 Task: Create in the project ZoneTech and in the Backlog issue 'Develop a new tool for automated testing of network security and vulnerability assessments' a child issue 'Integration with payment gateway systems', and assign it to team member softage.1@softage.net.
Action: Mouse moved to (119, 208)
Screenshot: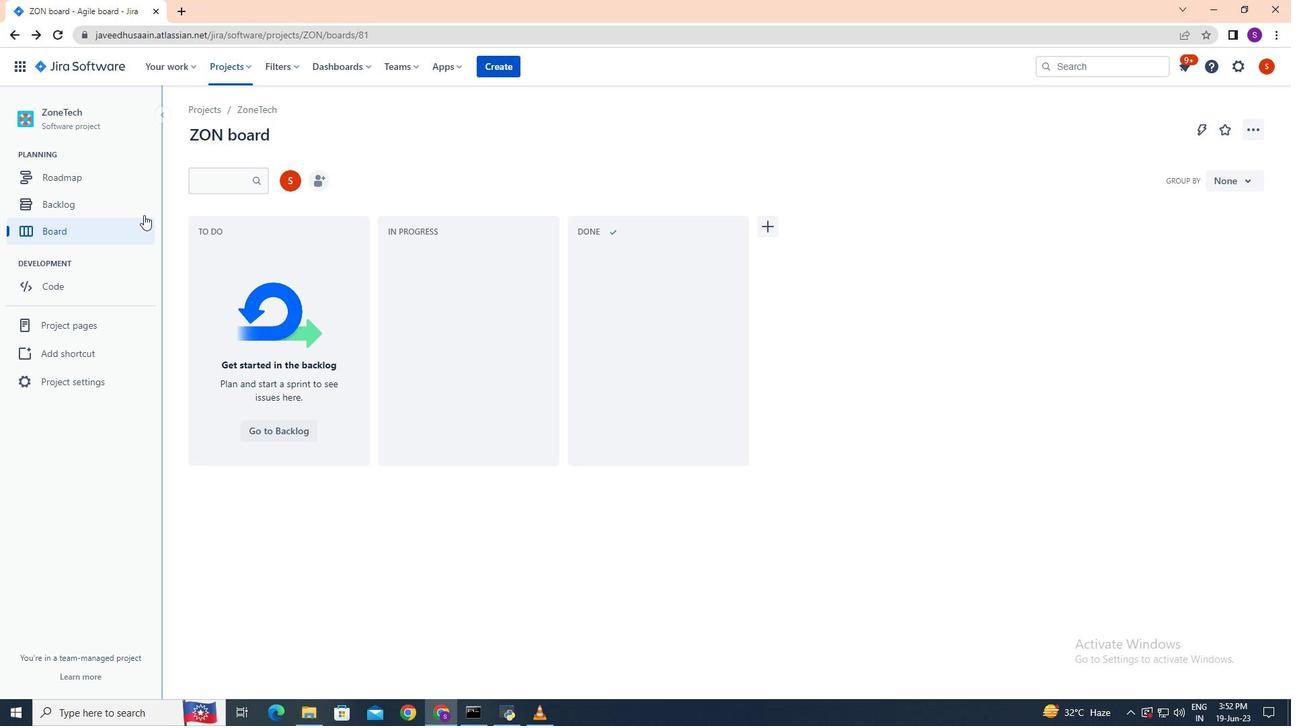 
Action: Mouse pressed left at (119, 208)
Screenshot: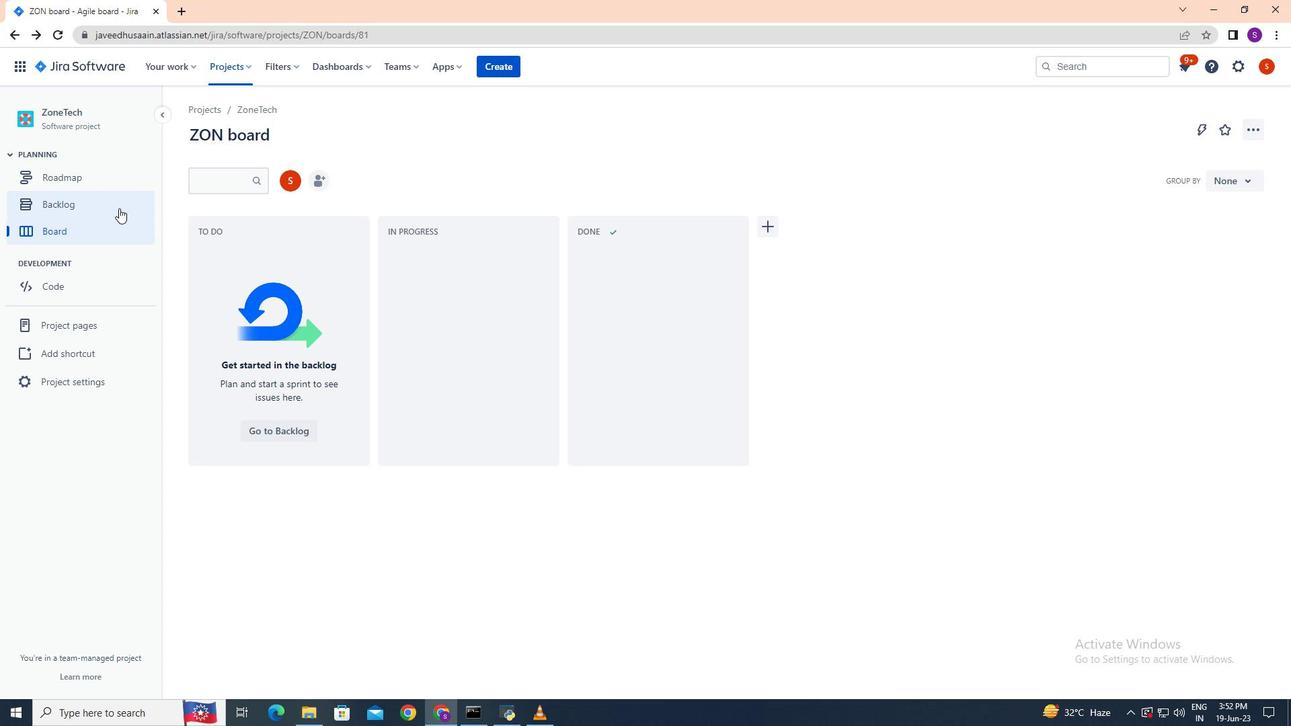 
Action: Mouse moved to (799, 391)
Screenshot: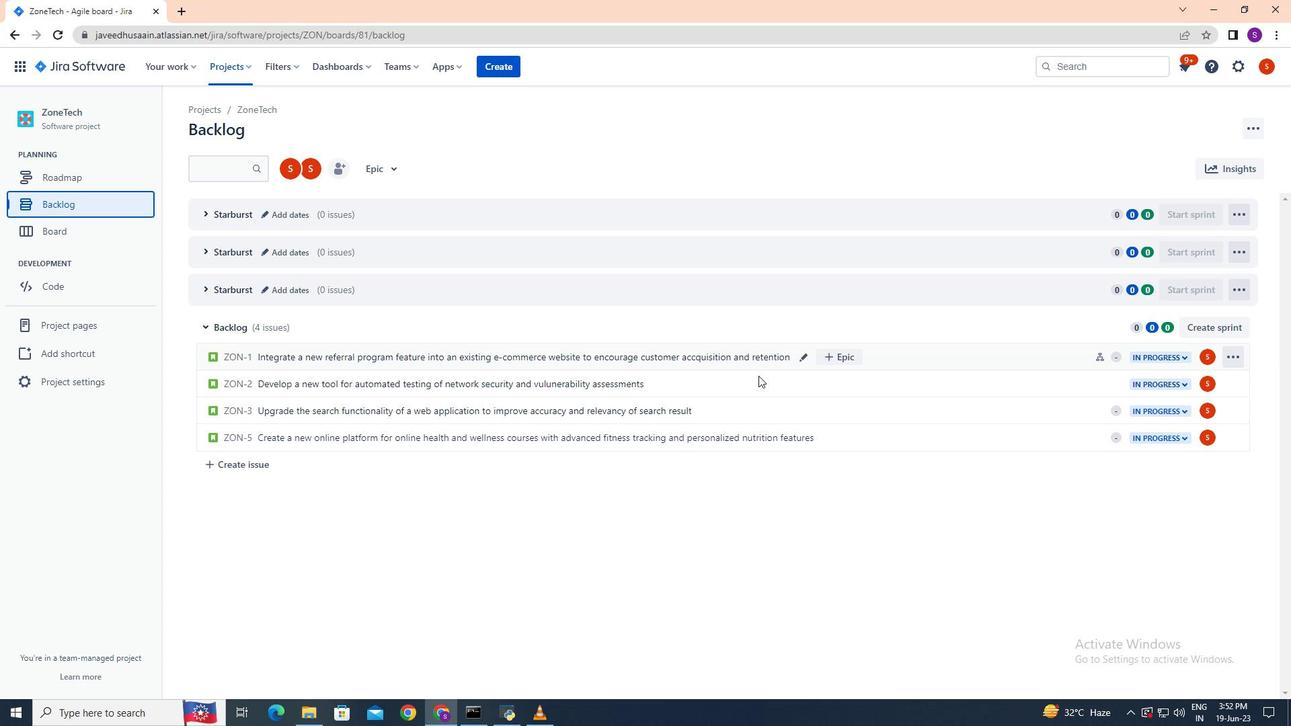 
Action: Mouse pressed left at (799, 391)
Screenshot: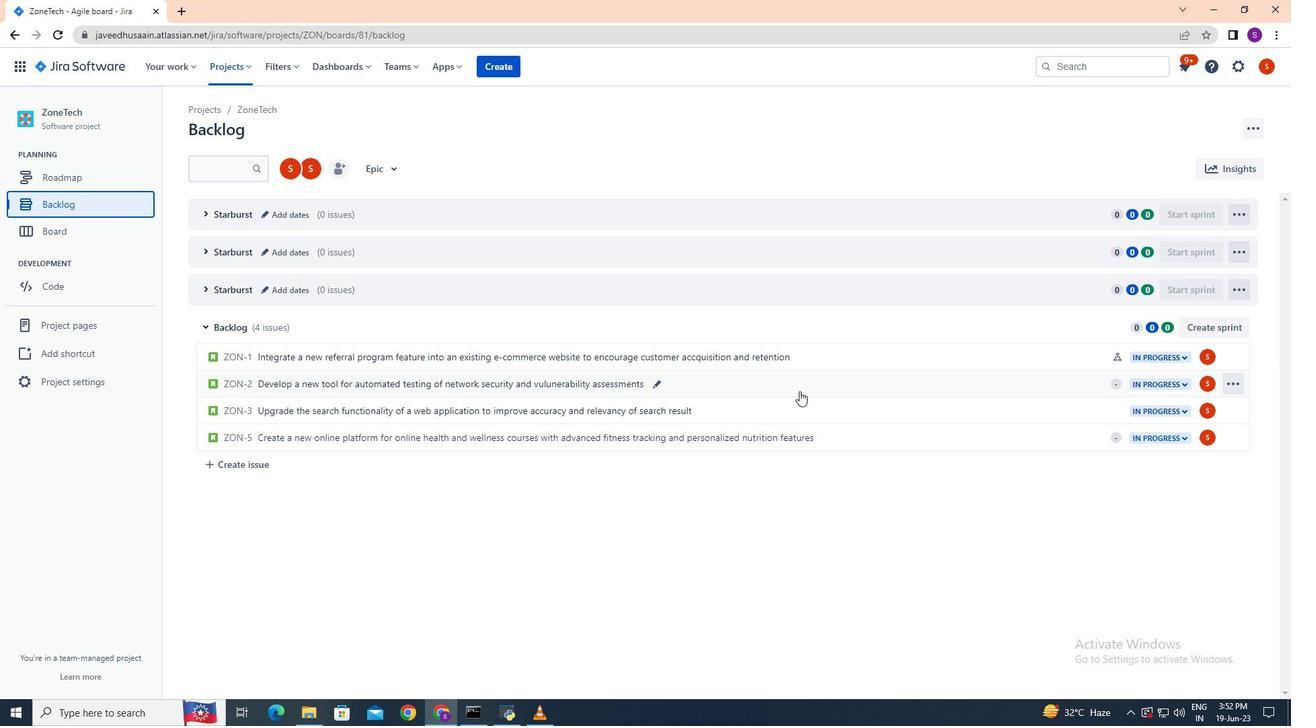 
Action: Mouse moved to (1042, 300)
Screenshot: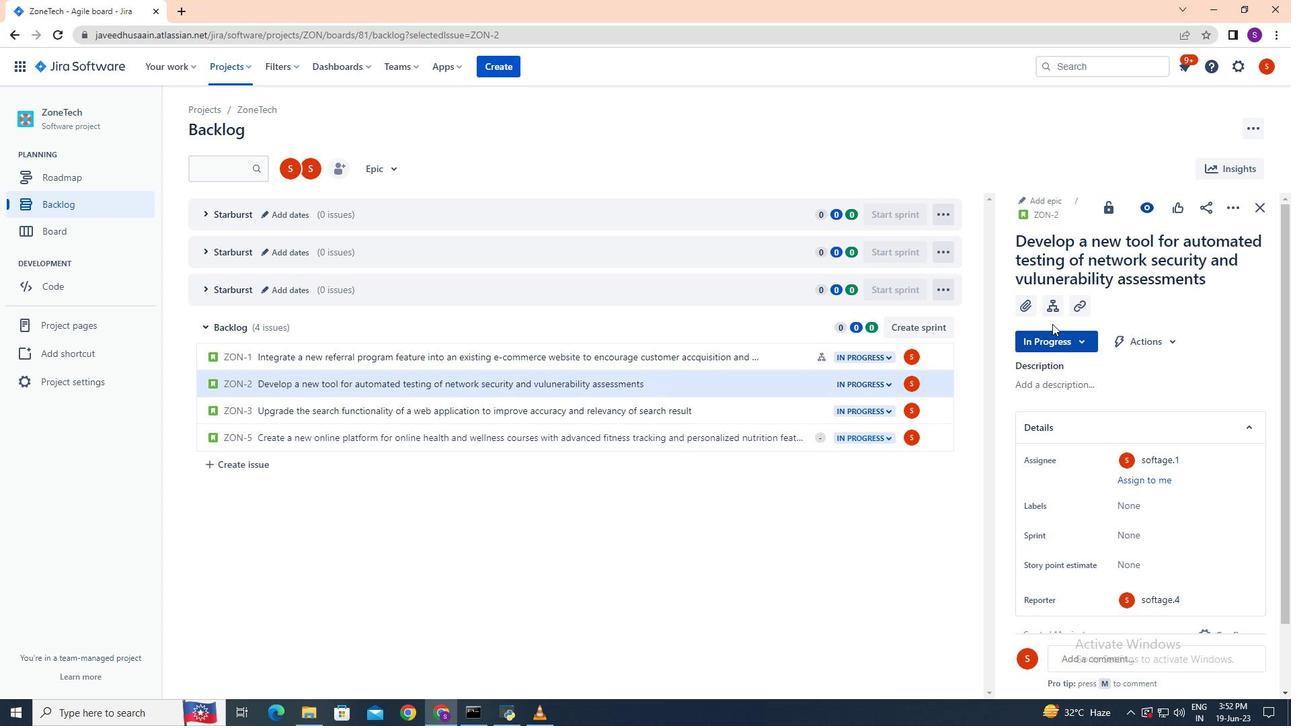 
Action: Mouse pressed left at (1042, 300)
Screenshot: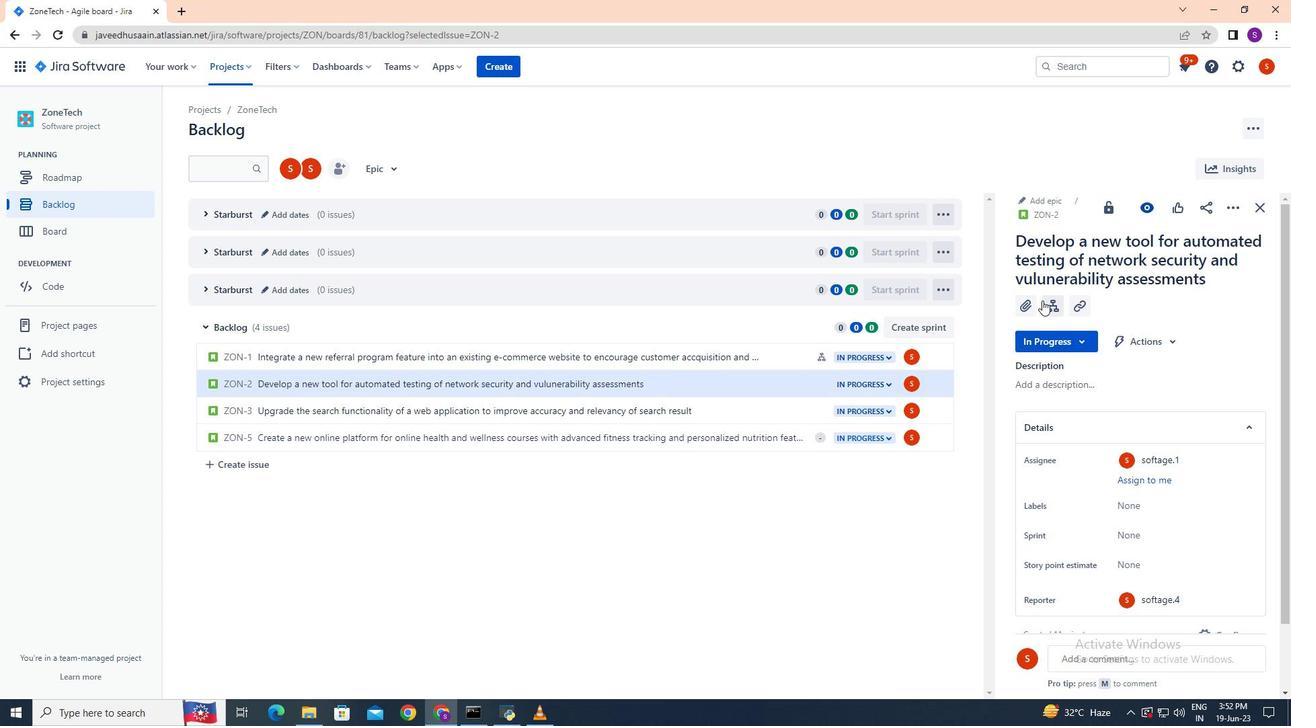 
Action: Mouse moved to (1071, 438)
Screenshot: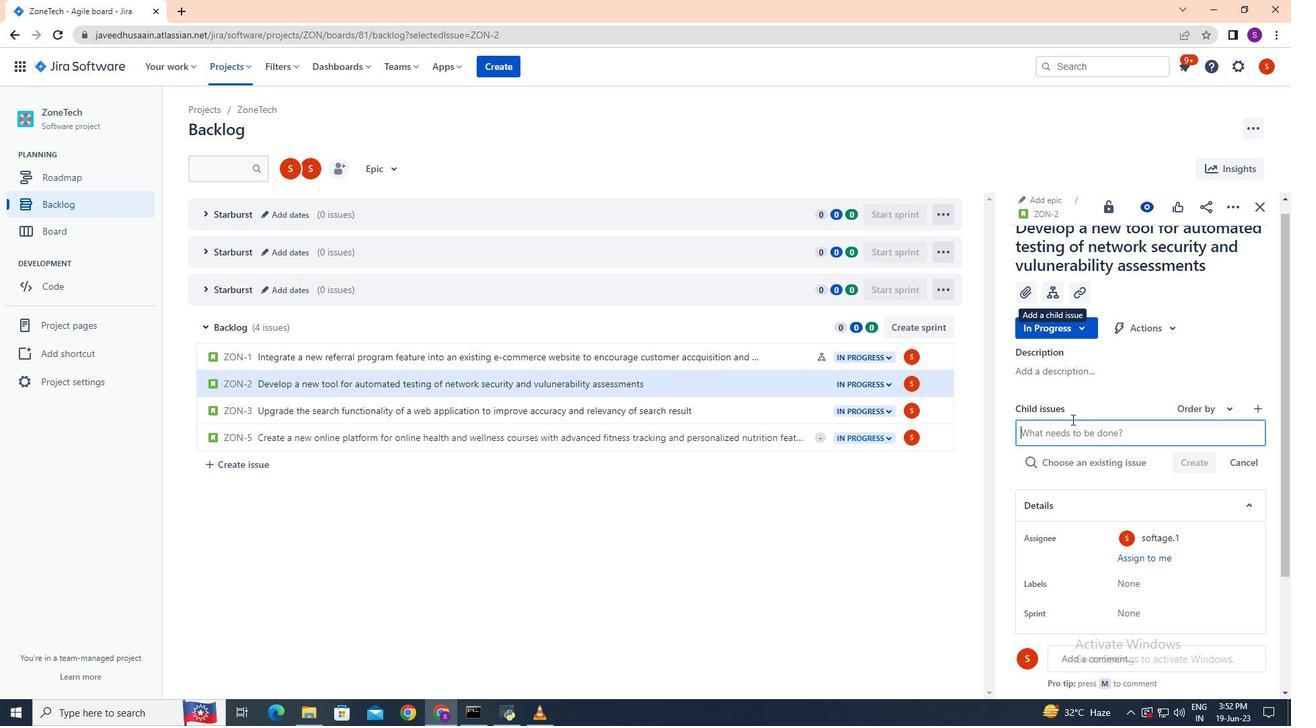 
Action: Mouse pressed left at (1071, 438)
Screenshot: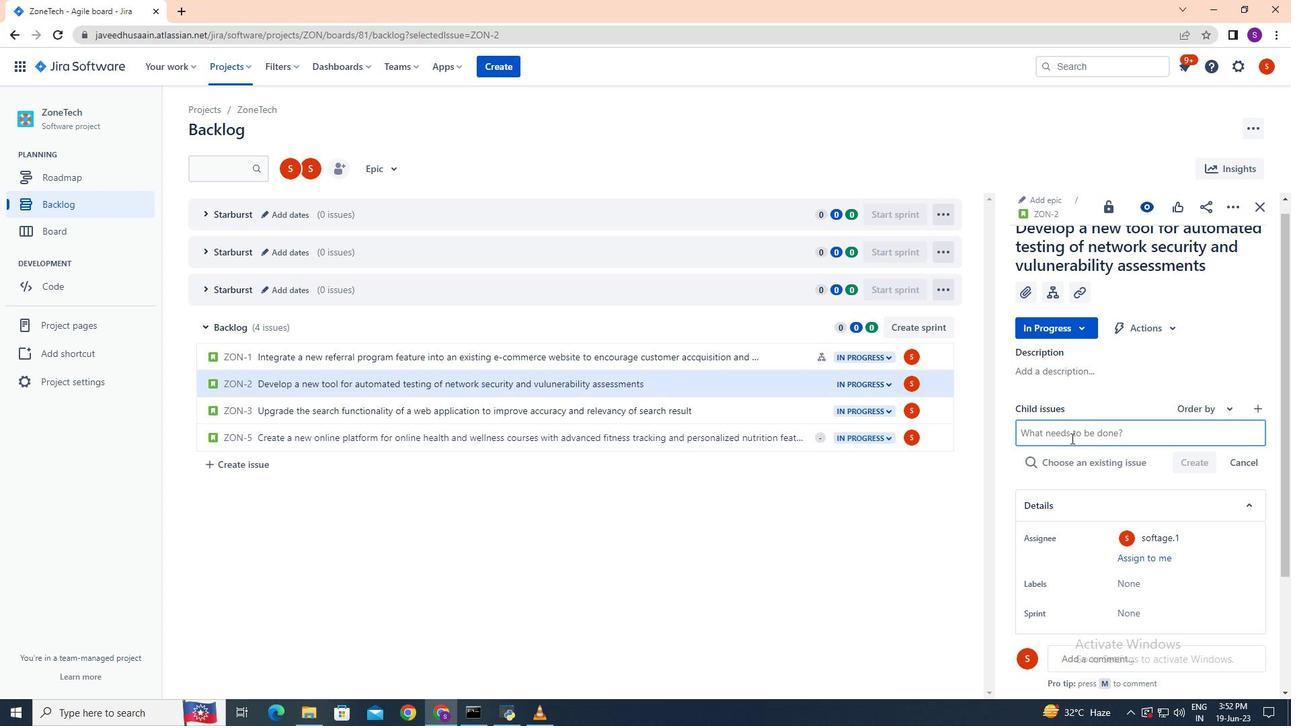 
Action: Key pressed <Key.down><Key.shift>Integration<Key.space>witj<Key.backspace>h<Key.space>payment<Key.space>gateway<Key.space>system<Key.space>
Screenshot: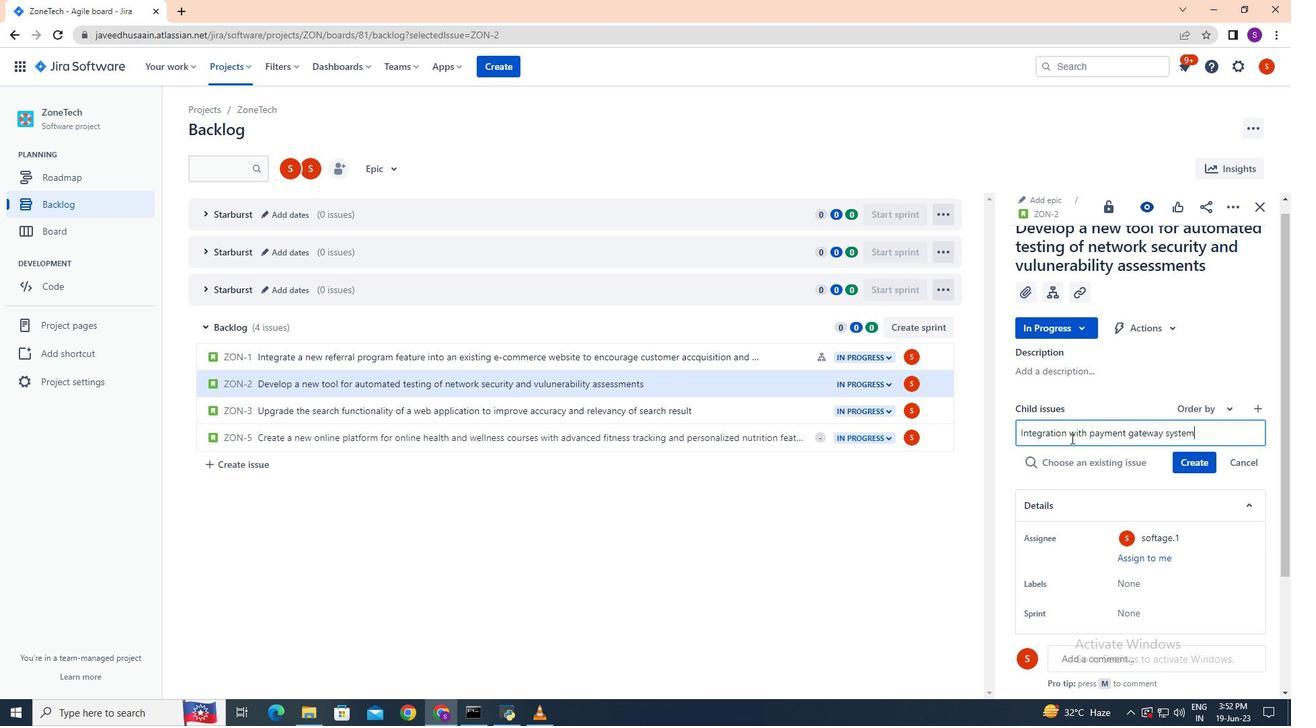 
Action: Mouse moved to (1178, 456)
Screenshot: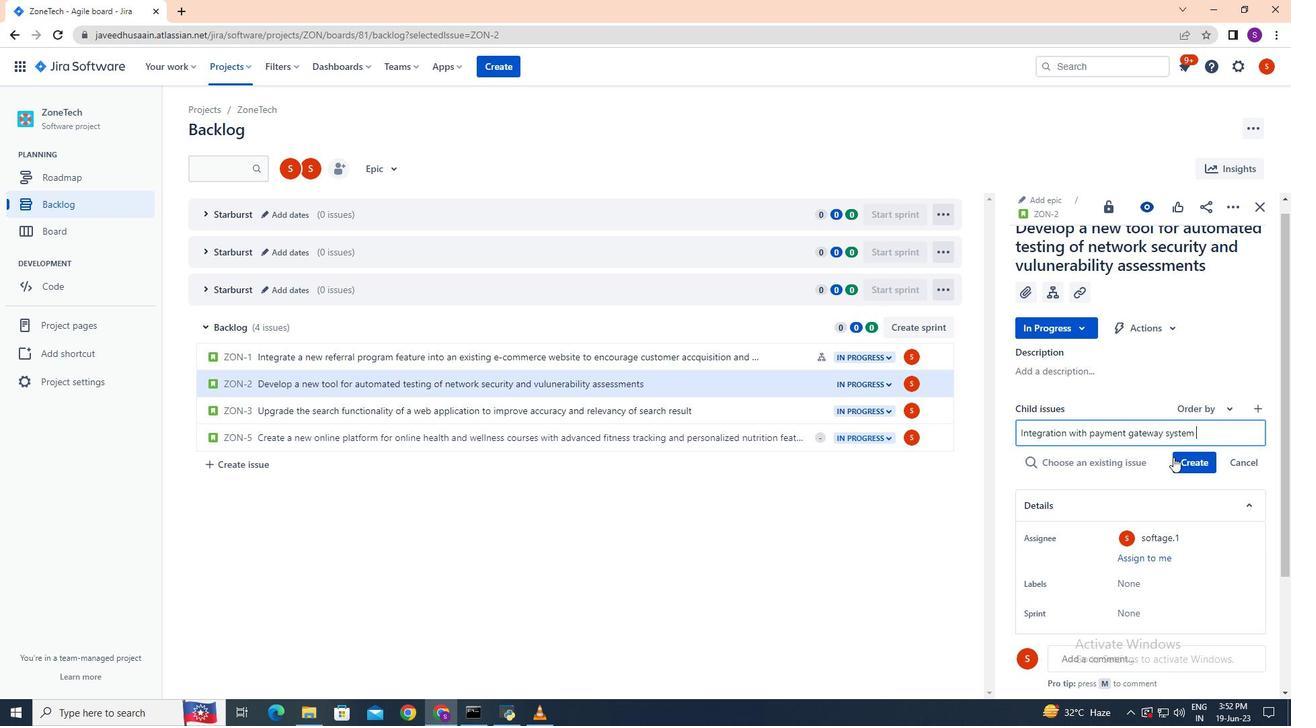 
Action: Mouse pressed left at (1178, 456)
Screenshot: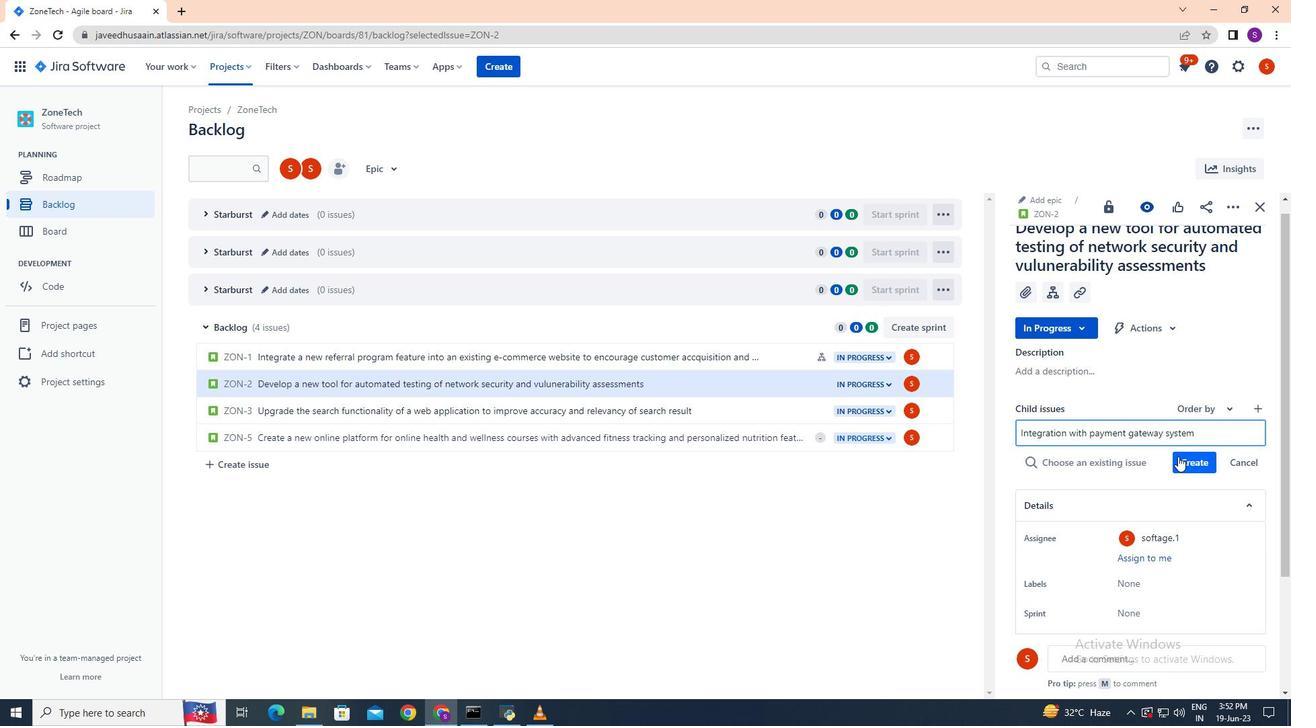 
Action: Mouse moved to (1212, 439)
Screenshot: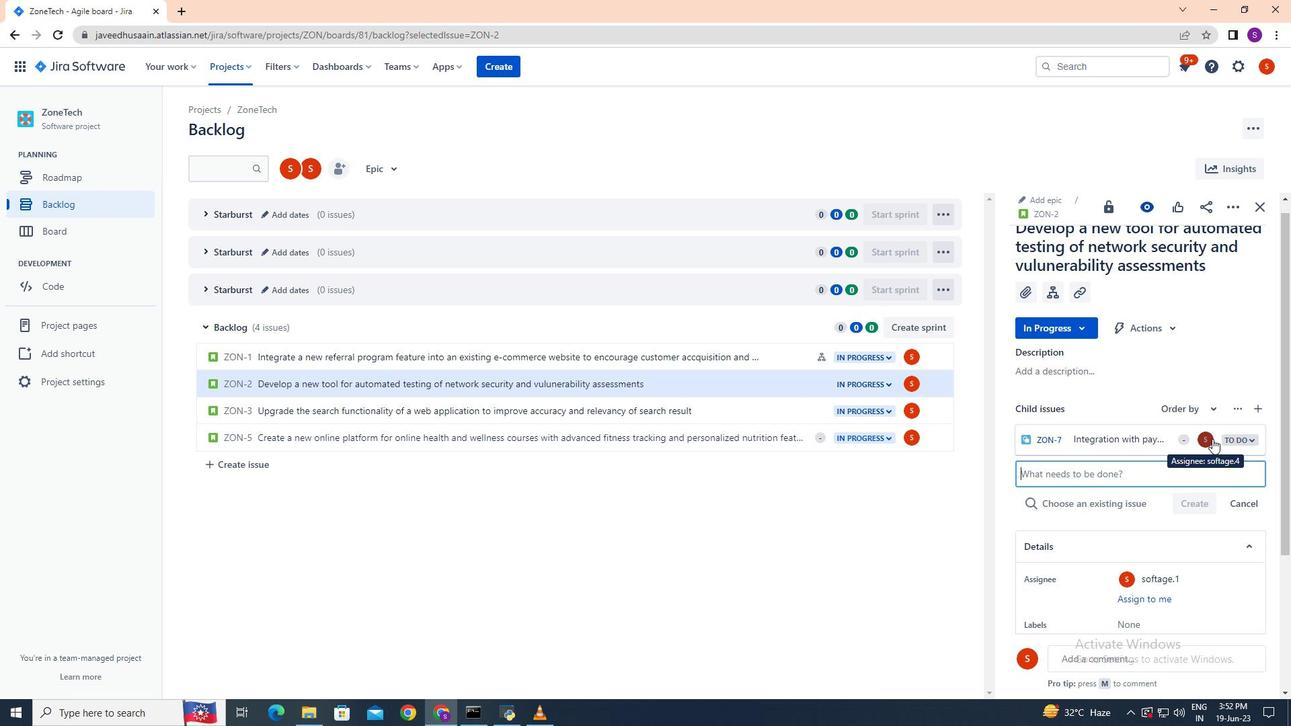 
Action: Mouse pressed left at (1212, 439)
Screenshot: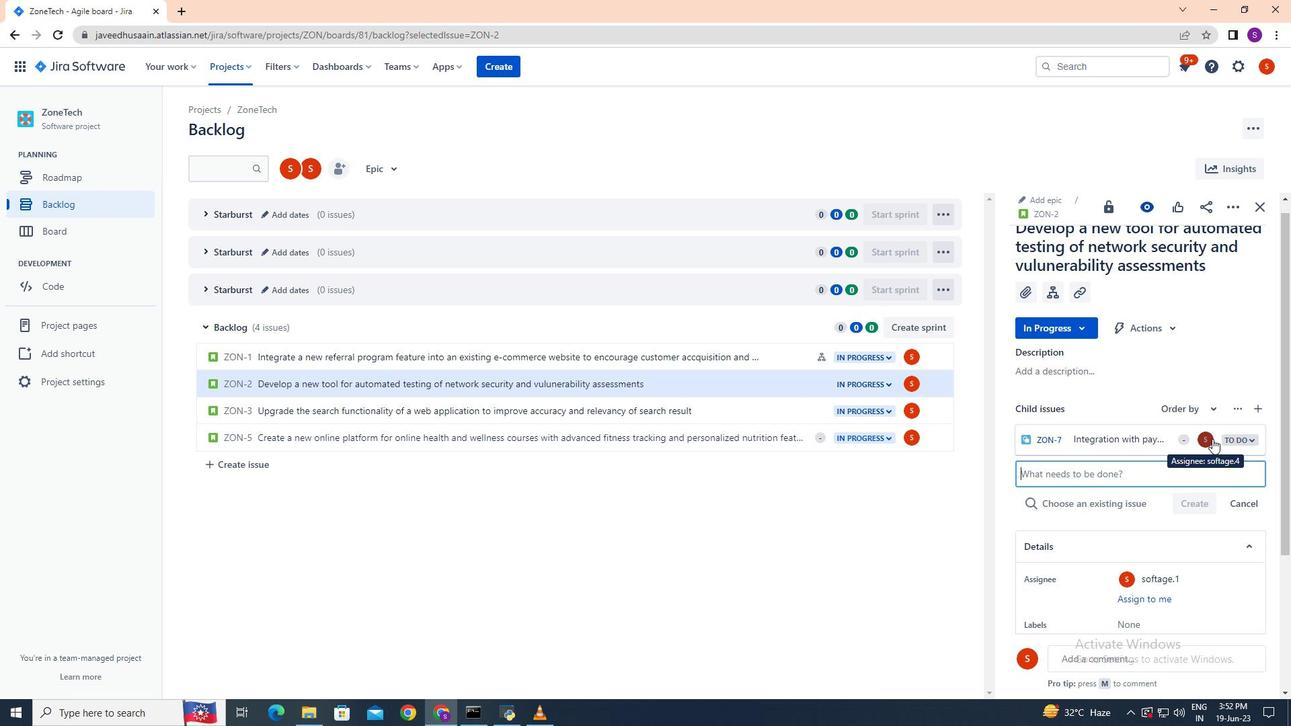 
Action: Mouse moved to (1211, 439)
Screenshot: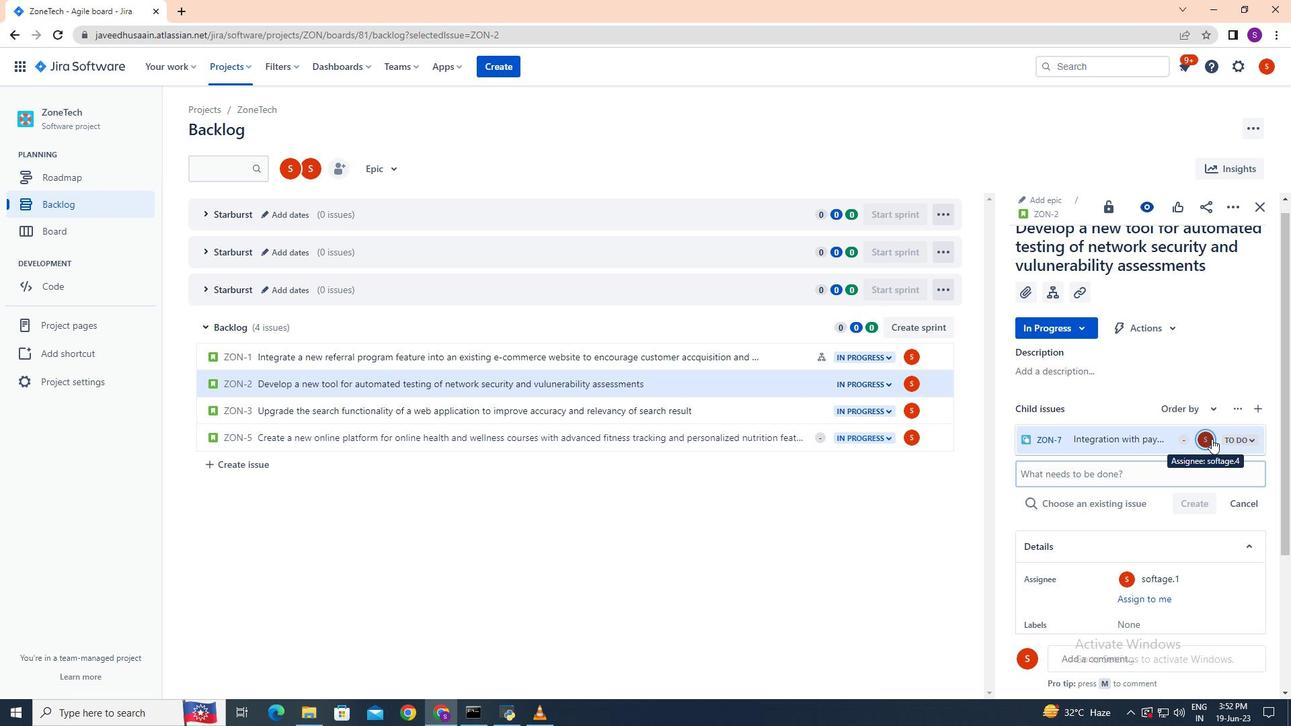 
Action: Key pressed softage.1<Key.shift>@sif<Key.backspace><Key.backspace>oftage.net
Screenshot: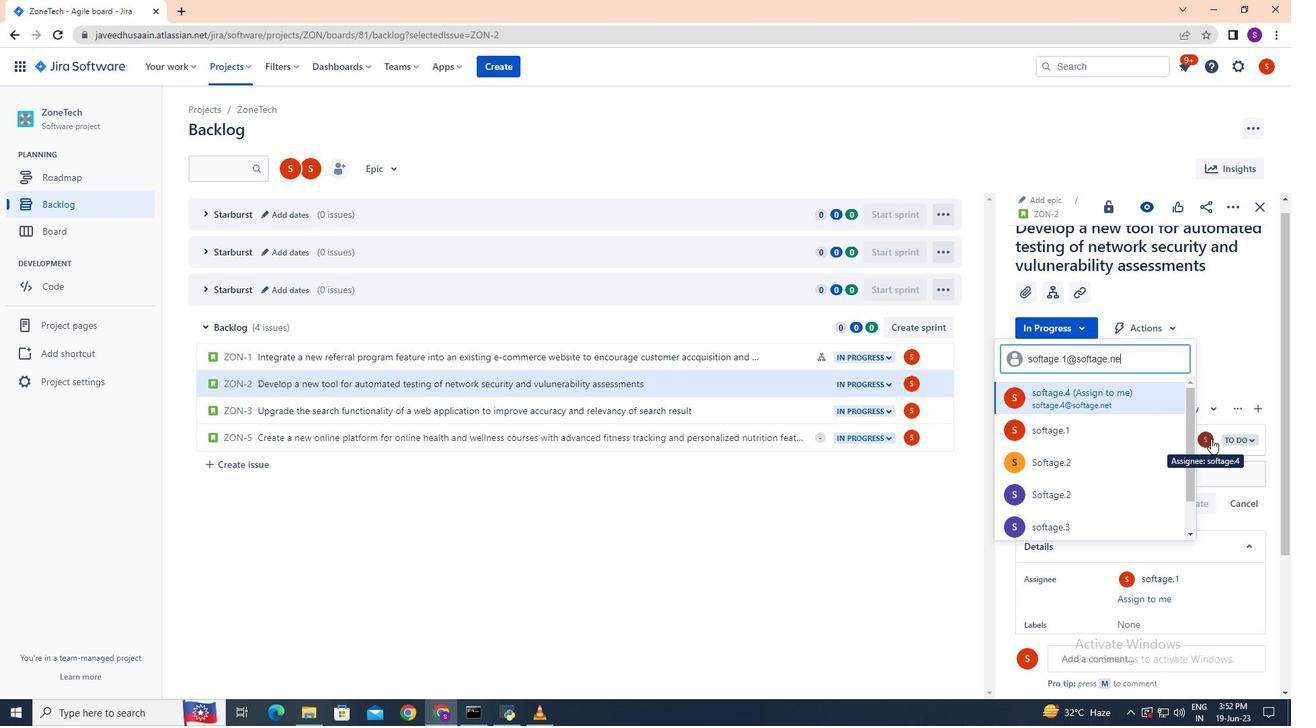 
Action: Mouse moved to (1088, 429)
Screenshot: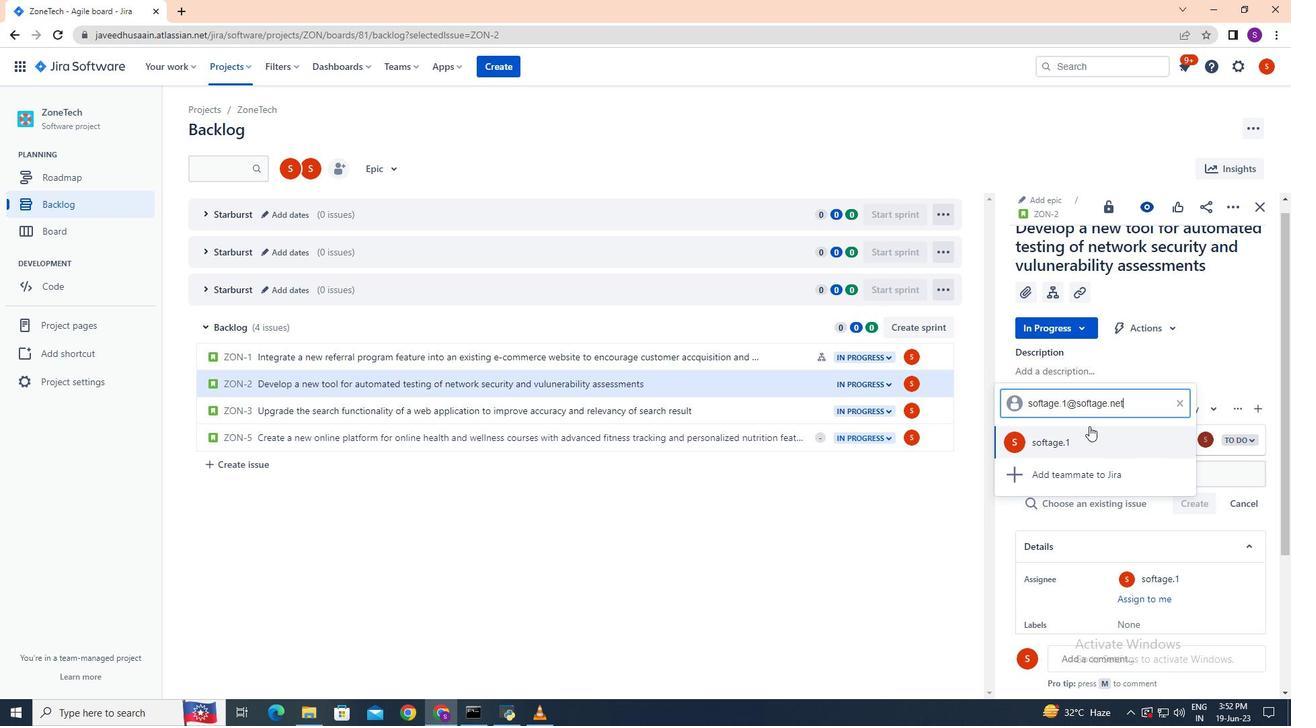 
Action: Mouse pressed left at (1088, 429)
Screenshot: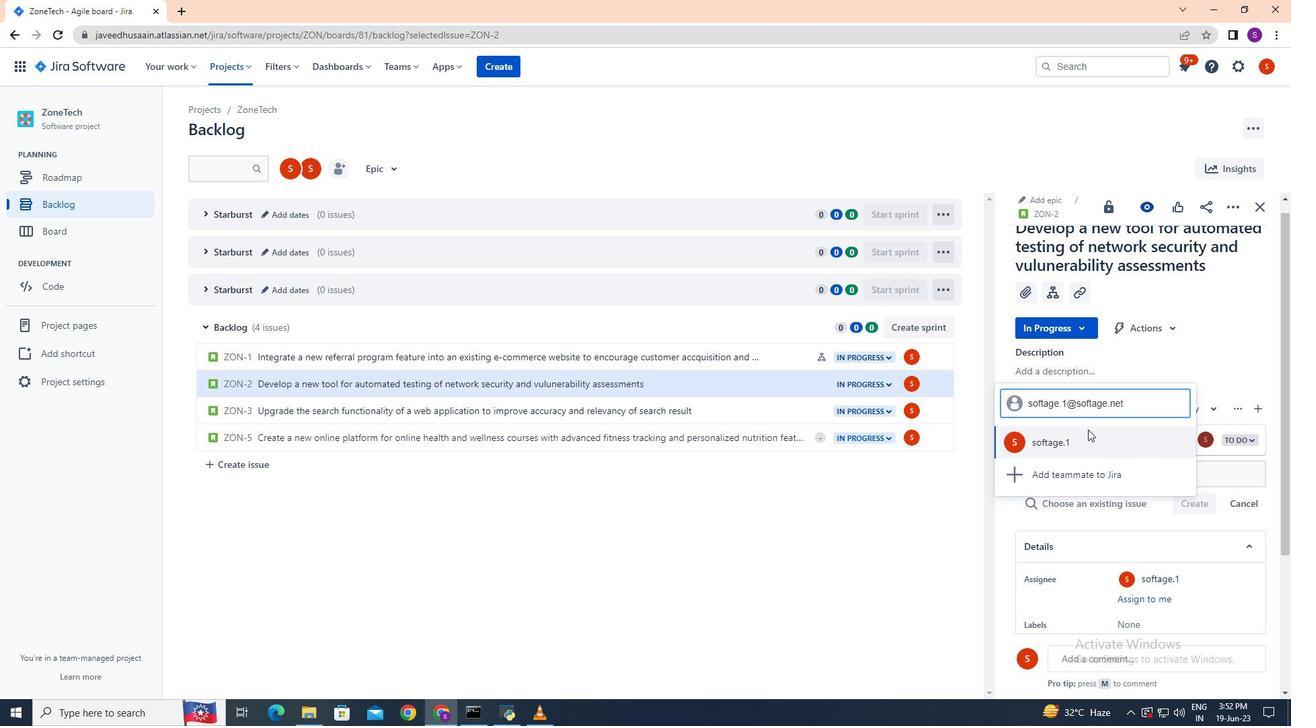 
Action: Mouse moved to (1134, 431)
Screenshot: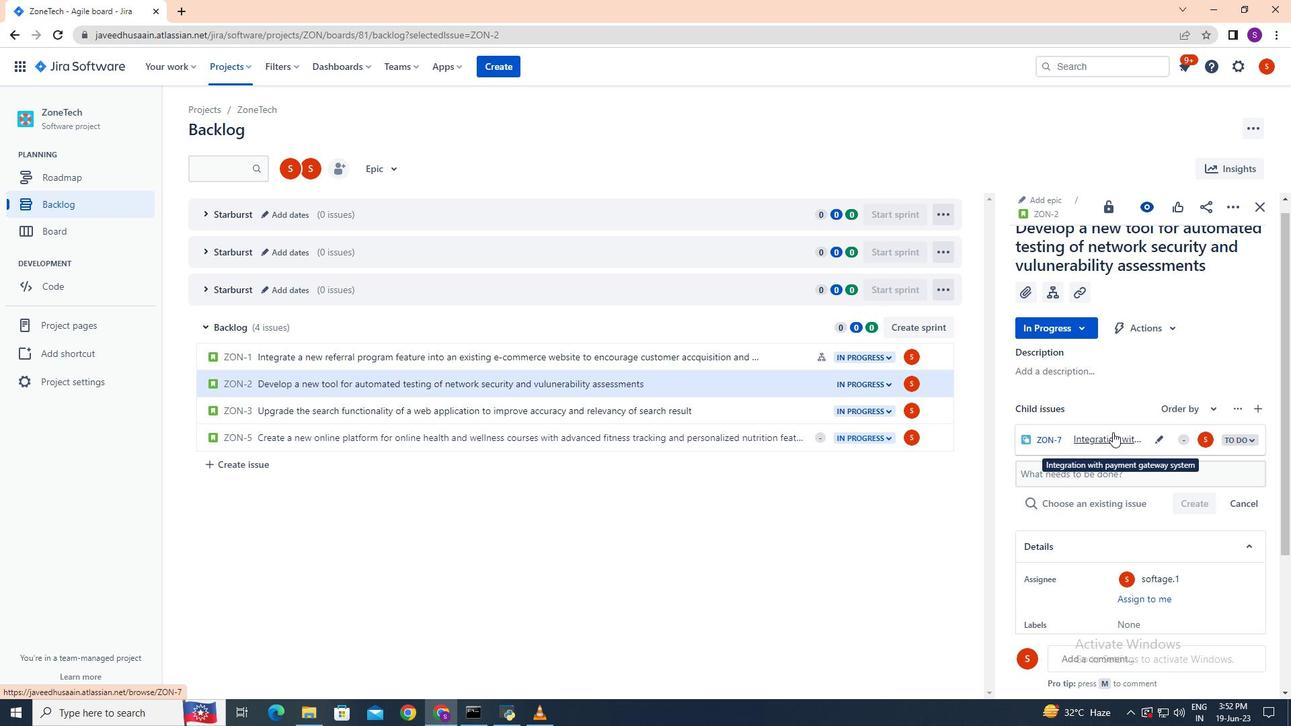 
